 Task: Add Traditional Medicinals Organic Matcha Green Tea to the cart.
Action: Mouse pressed left at (18, 71)
Screenshot: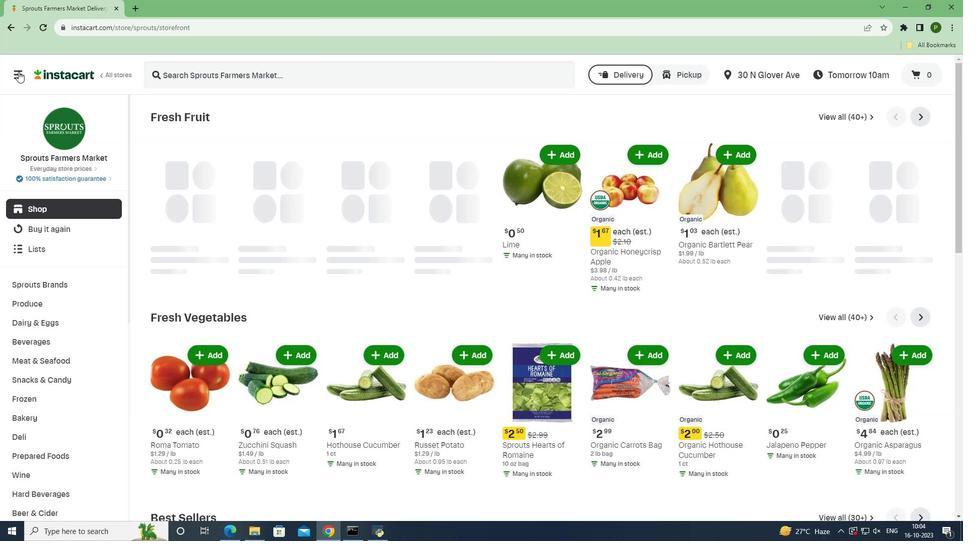 
Action: Mouse moved to (43, 268)
Screenshot: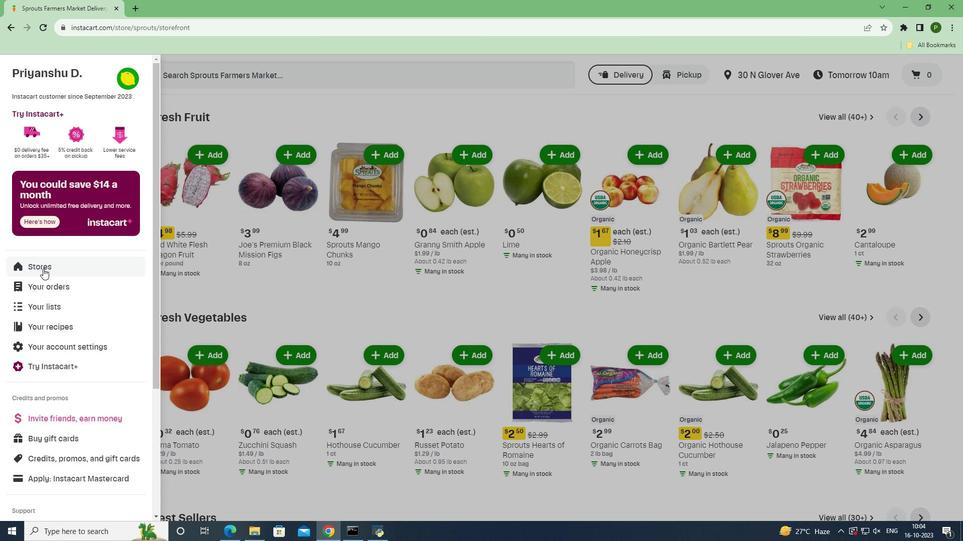 
Action: Mouse pressed left at (43, 268)
Screenshot: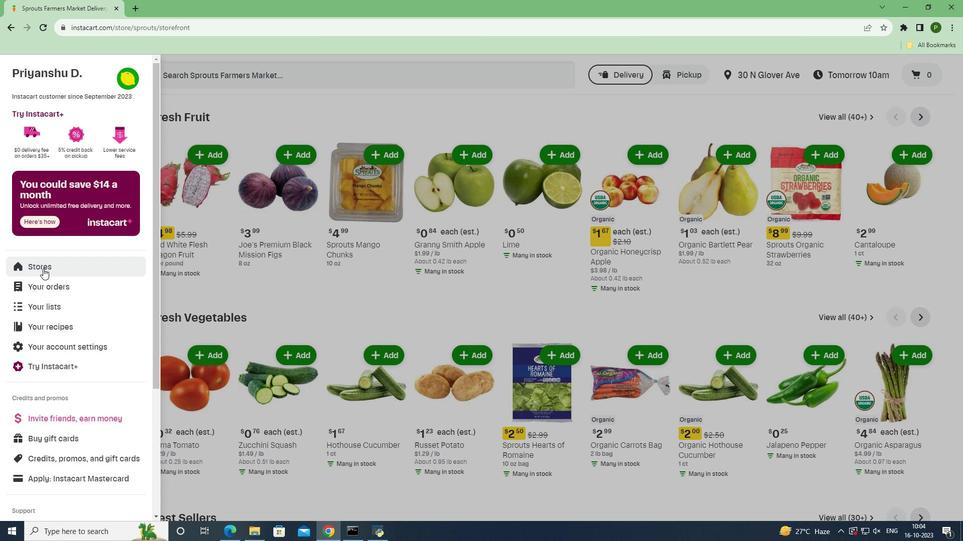 
Action: Mouse moved to (218, 112)
Screenshot: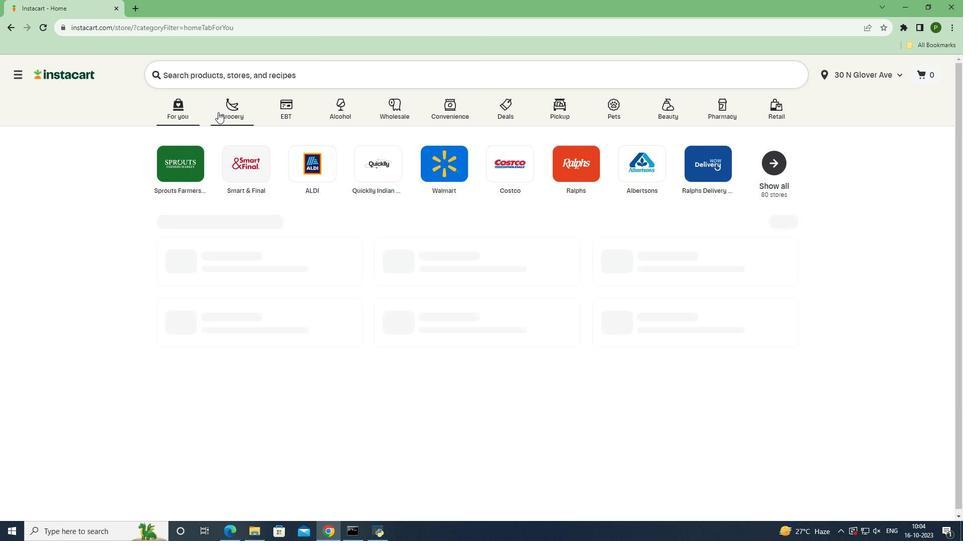 
Action: Mouse pressed left at (218, 112)
Screenshot: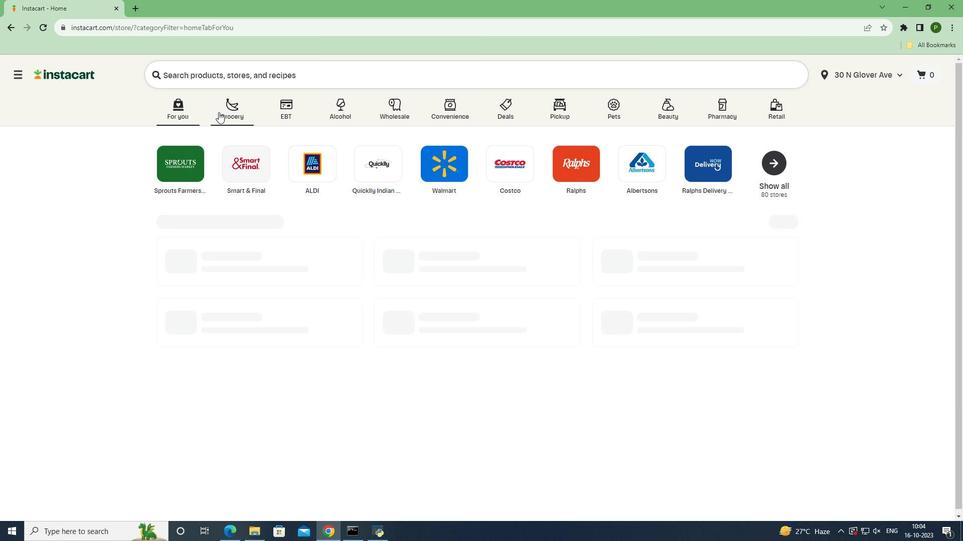 
Action: Mouse moved to (607, 228)
Screenshot: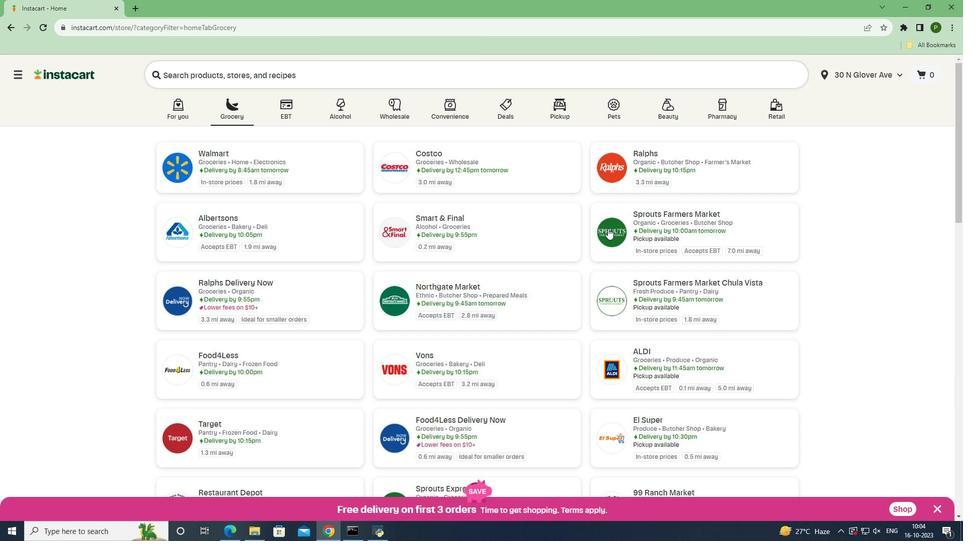 
Action: Mouse pressed left at (607, 228)
Screenshot: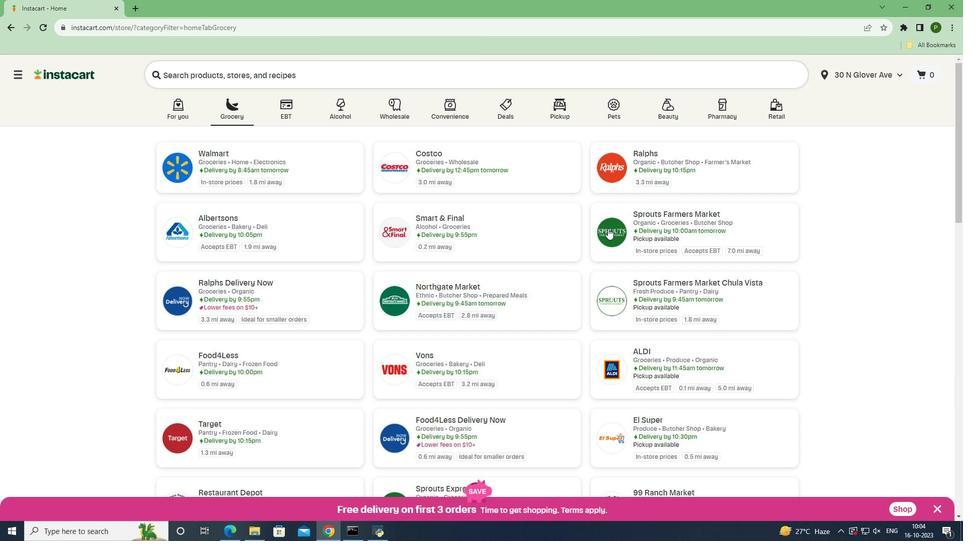 
Action: Mouse moved to (60, 350)
Screenshot: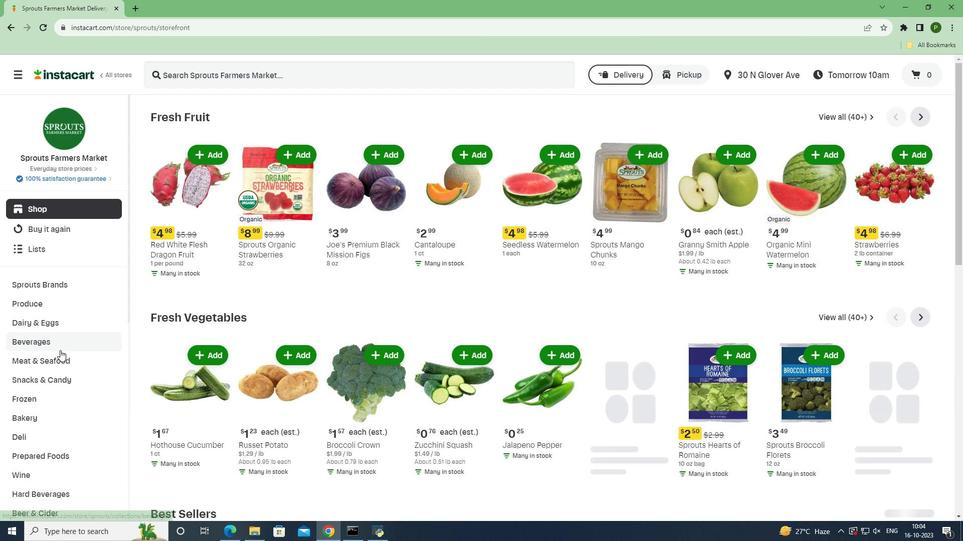 
Action: Mouse pressed left at (60, 350)
Screenshot: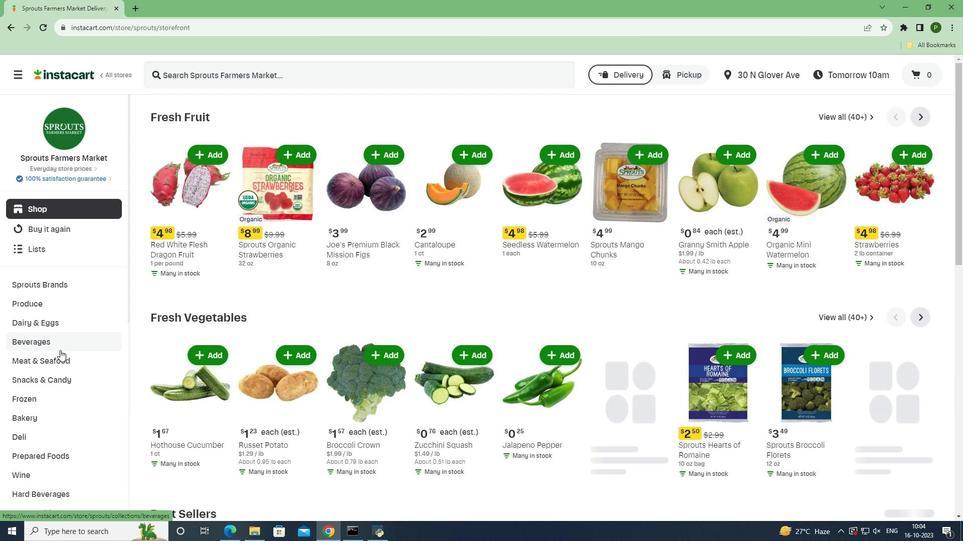
Action: Mouse moved to (873, 140)
Screenshot: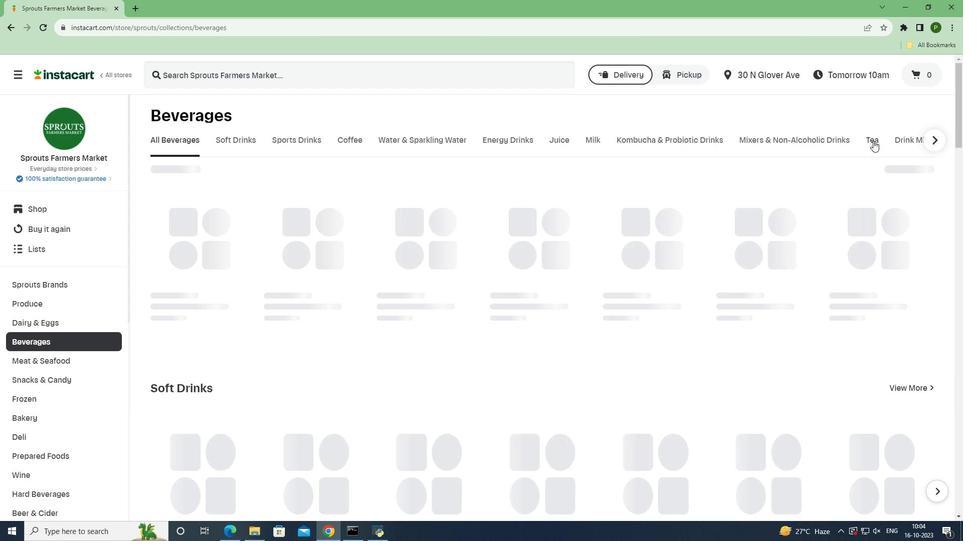 
Action: Mouse pressed left at (873, 140)
Screenshot: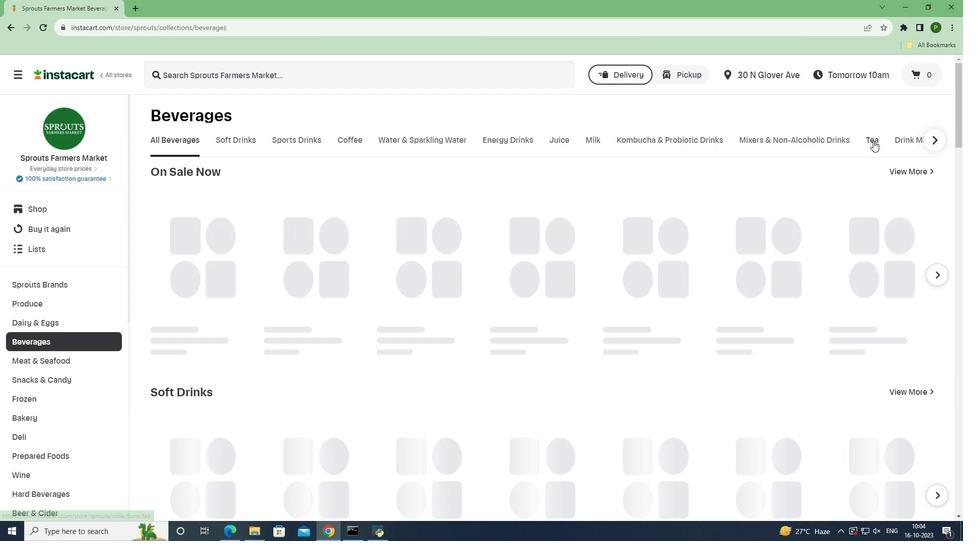 
Action: Mouse moved to (388, 80)
Screenshot: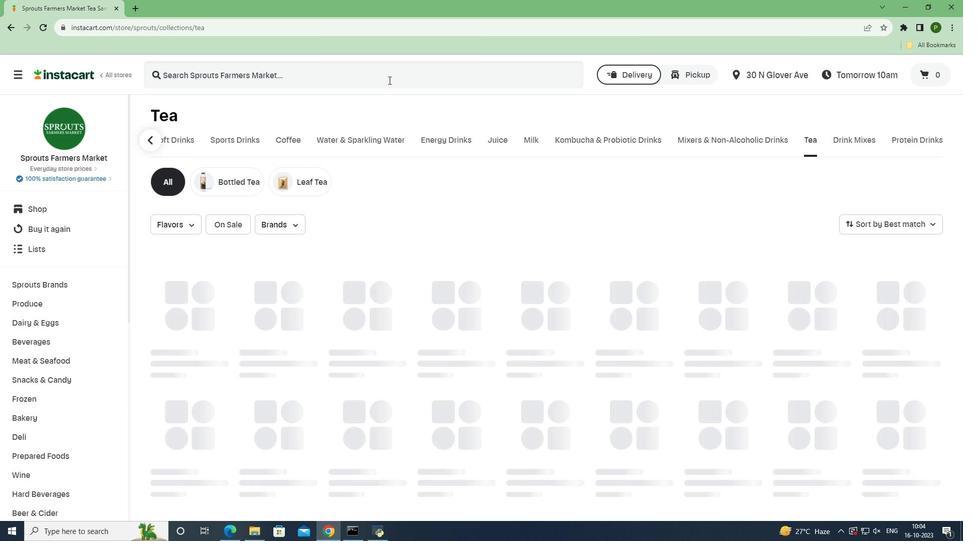 
Action: Mouse pressed left at (388, 80)
Screenshot: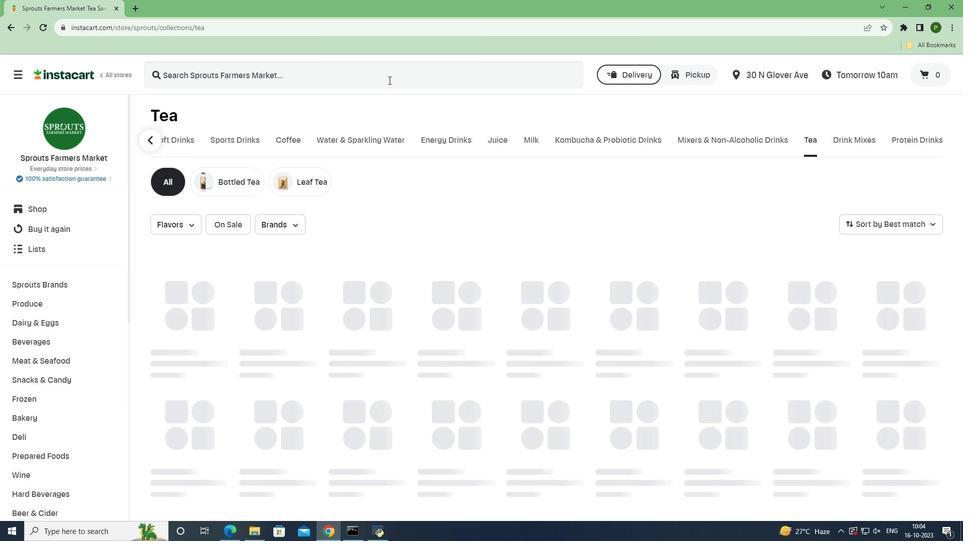 
Action: Mouse moved to (388, 79)
Screenshot: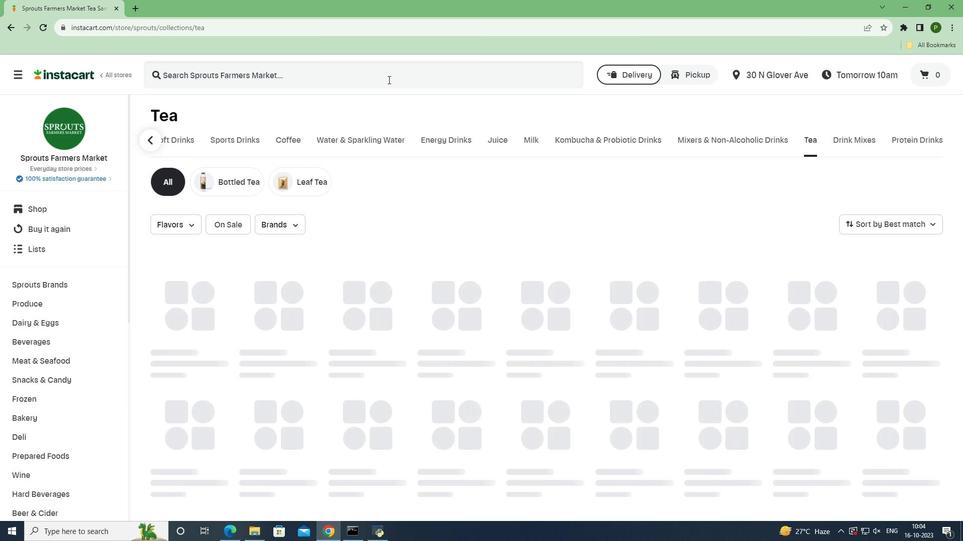 
Action: Key pressed <Key.caps_lock>T<Key.caps_lock>raditional<Key.space><Key.caps_lock>M<Key.caps_lock>edicinals<Key.space><Key.caps_lock>O<Key.caps_lock>rganic<Key.space><Key.caps_lock>M<Key.caps_lock>atcha<Key.space><Key.caps_lock>G<Key.caps_lock>reen<Key.space><Key.caps_lock>T<Key.caps_lock>ea<Key.space><Key.enter>
Screenshot: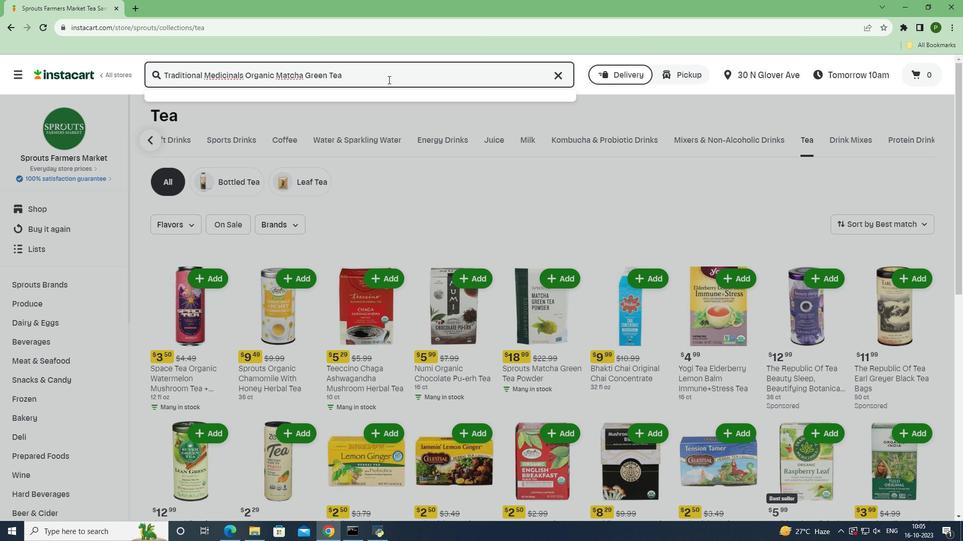 
Action: Mouse moved to (585, 180)
Screenshot: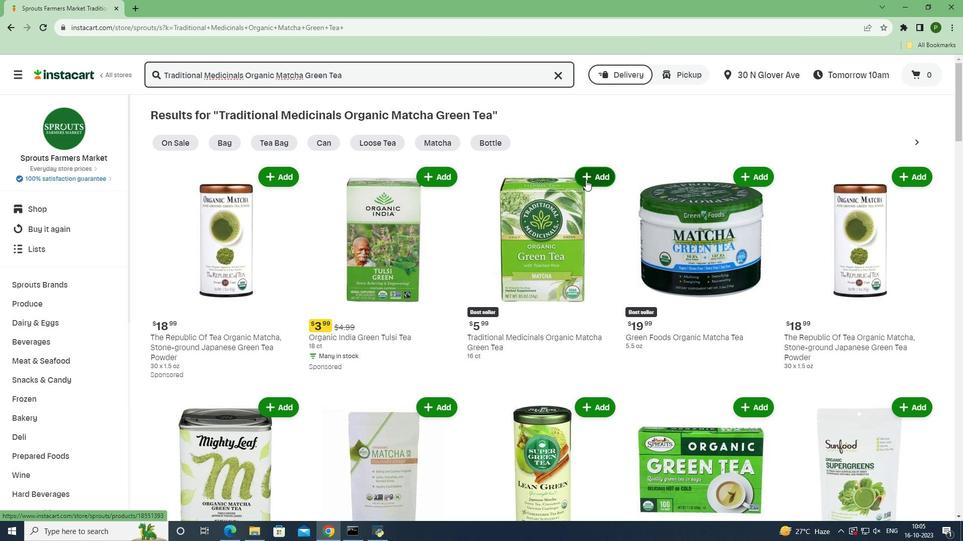 
Action: Mouse pressed left at (585, 180)
Screenshot: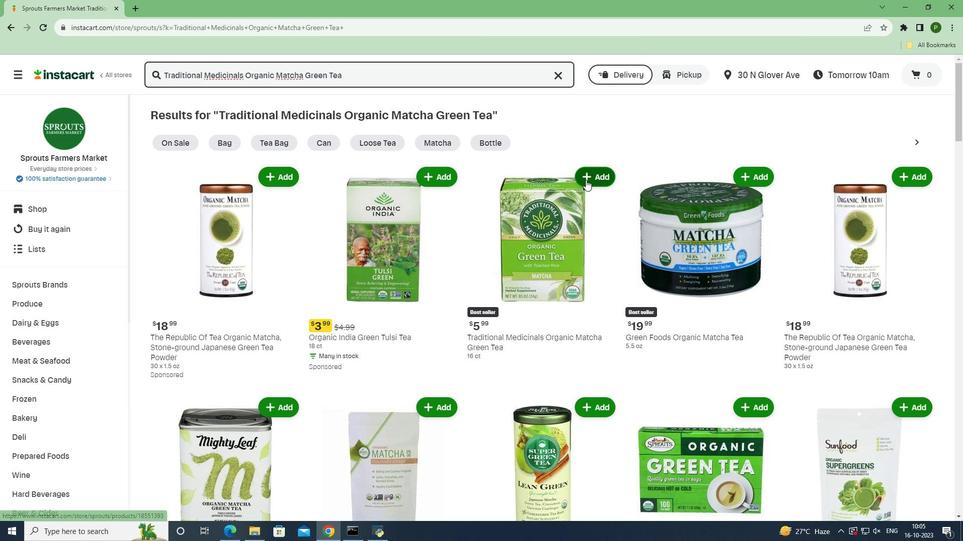 
Action: Mouse moved to (611, 242)
Screenshot: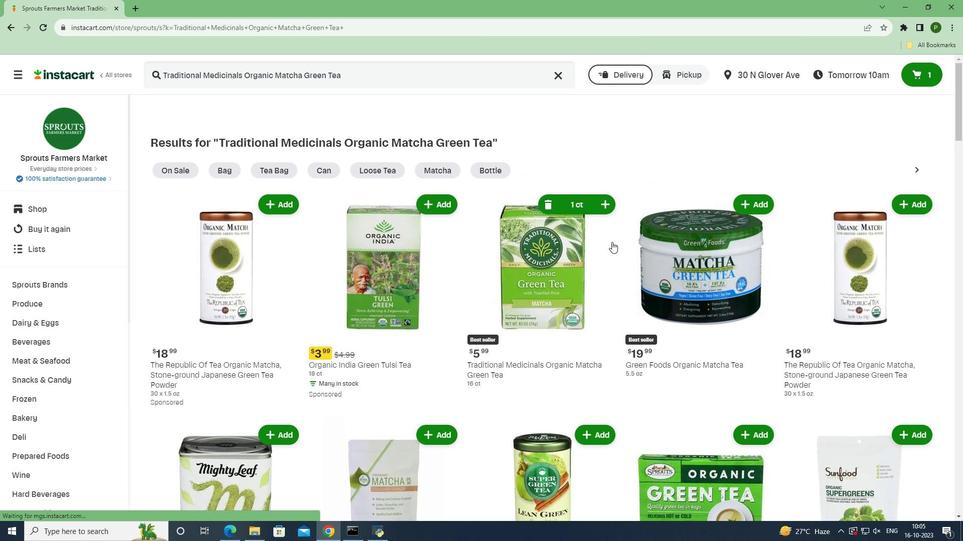 
